 Task: Change the current theme to "Coral".
Action: Mouse moved to (14, 121)
Screenshot: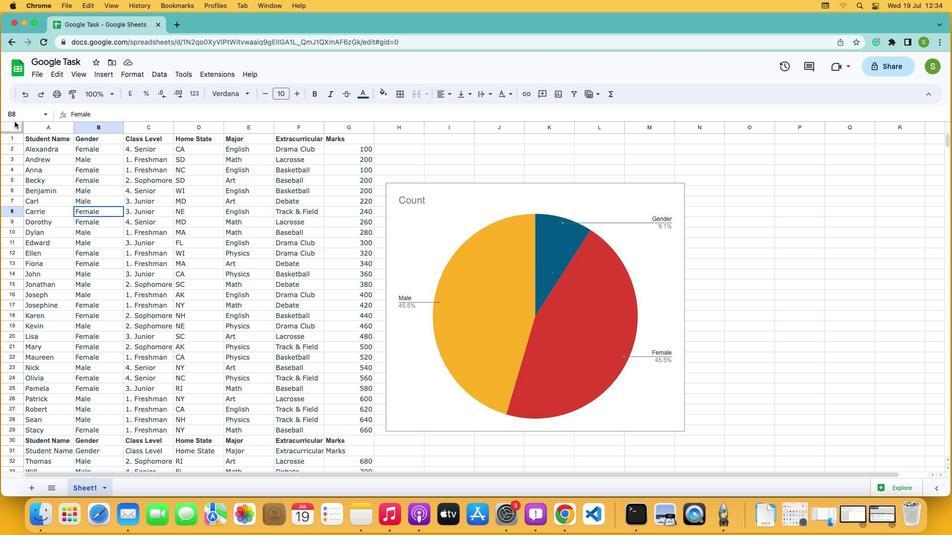 
Action: Mouse pressed left at (14, 121)
Screenshot: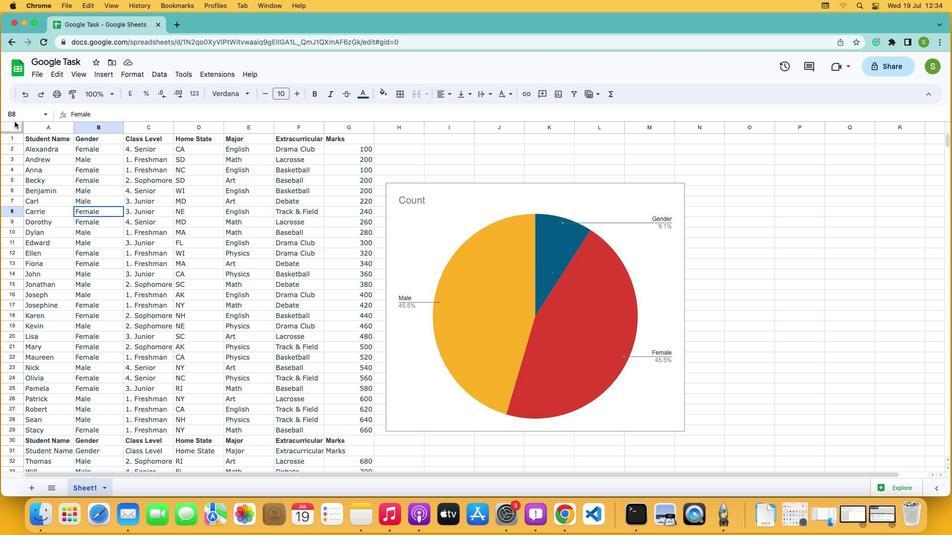
Action: Mouse moved to (13, 126)
Screenshot: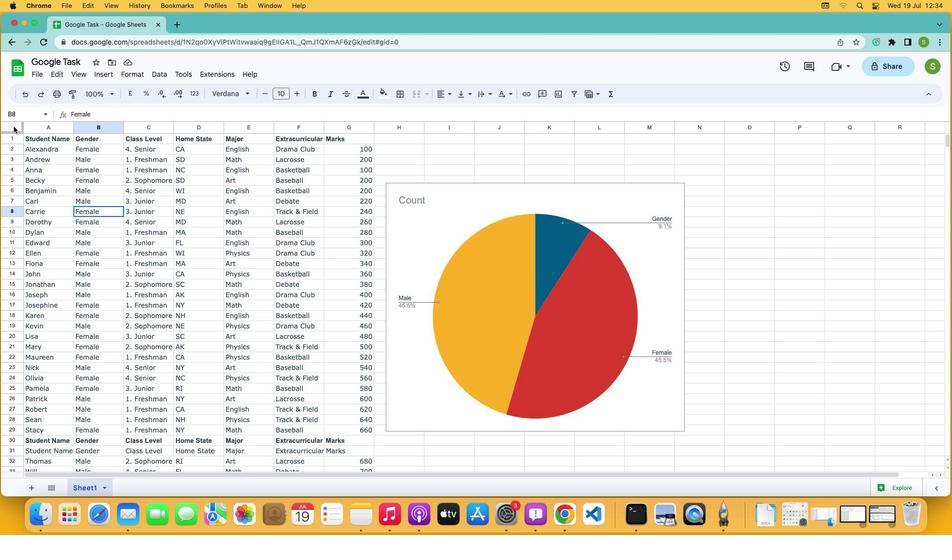 
Action: Mouse pressed left at (13, 126)
Screenshot: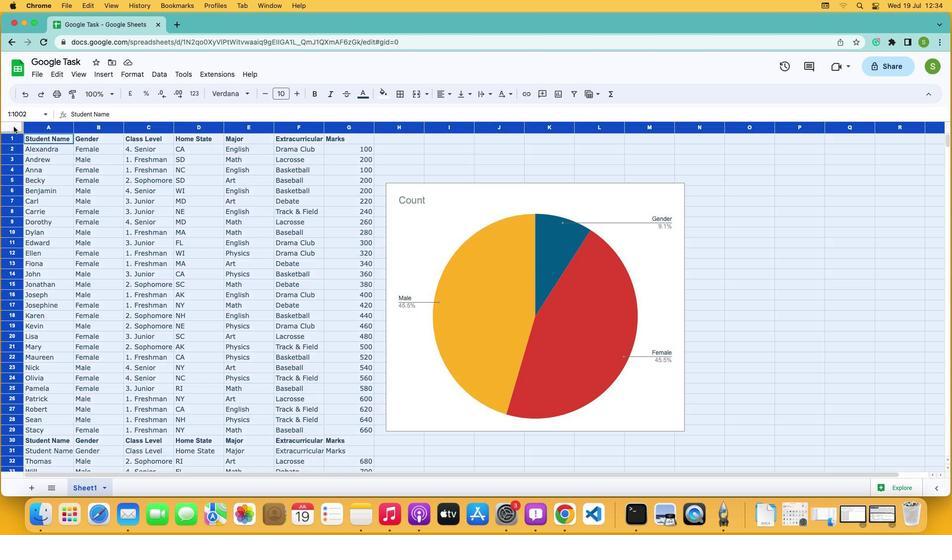
Action: Mouse moved to (134, 74)
Screenshot: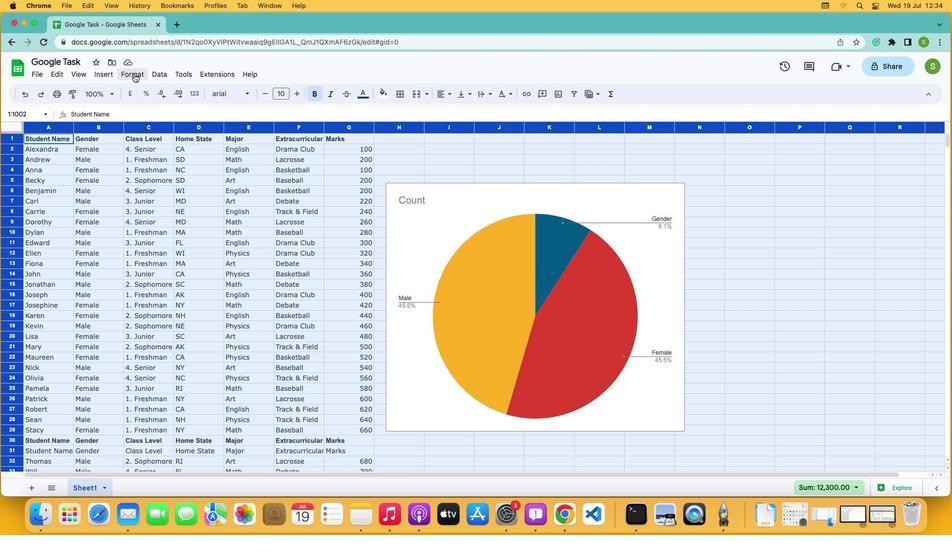 
Action: Mouse pressed left at (134, 74)
Screenshot: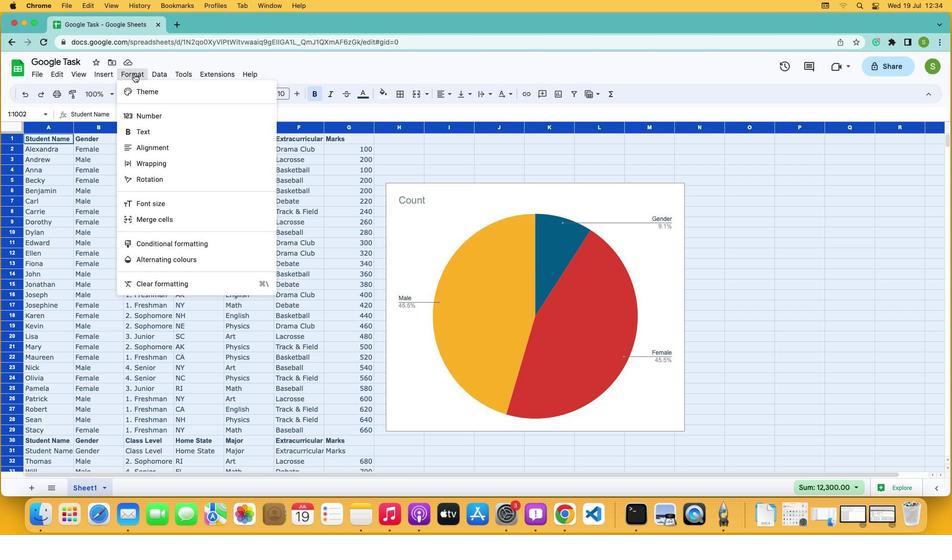 
Action: Mouse moved to (136, 92)
Screenshot: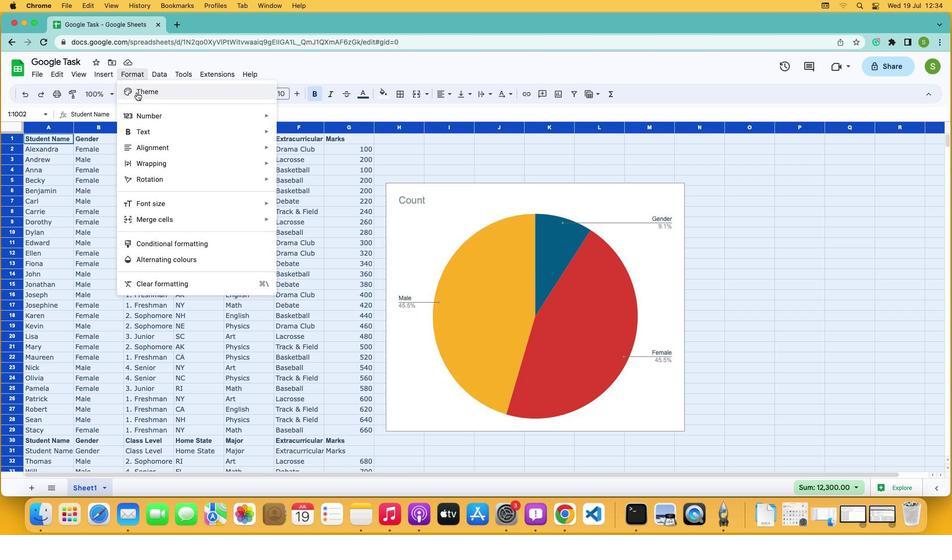 
Action: Mouse pressed left at (136, 92)
Screenshot: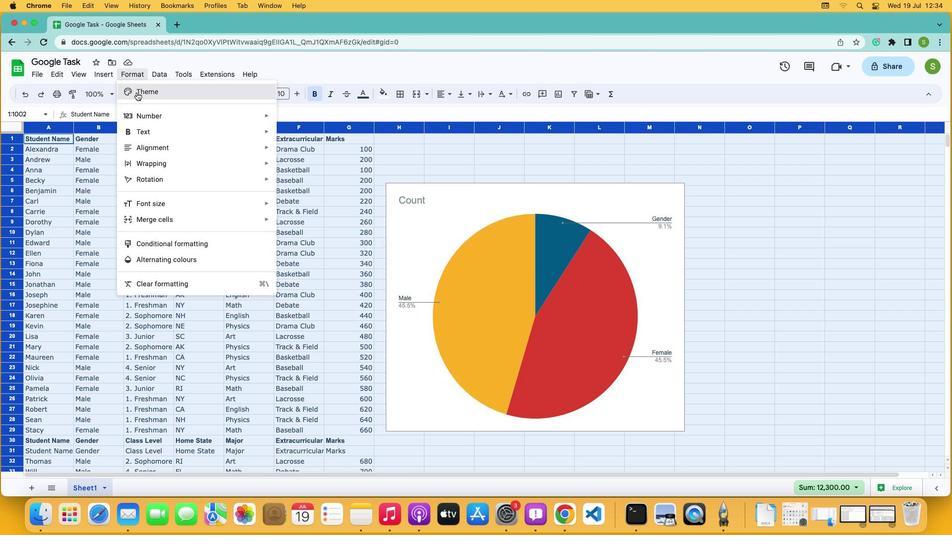 
Action: Mouse moved to (847, 431)
Screenshot: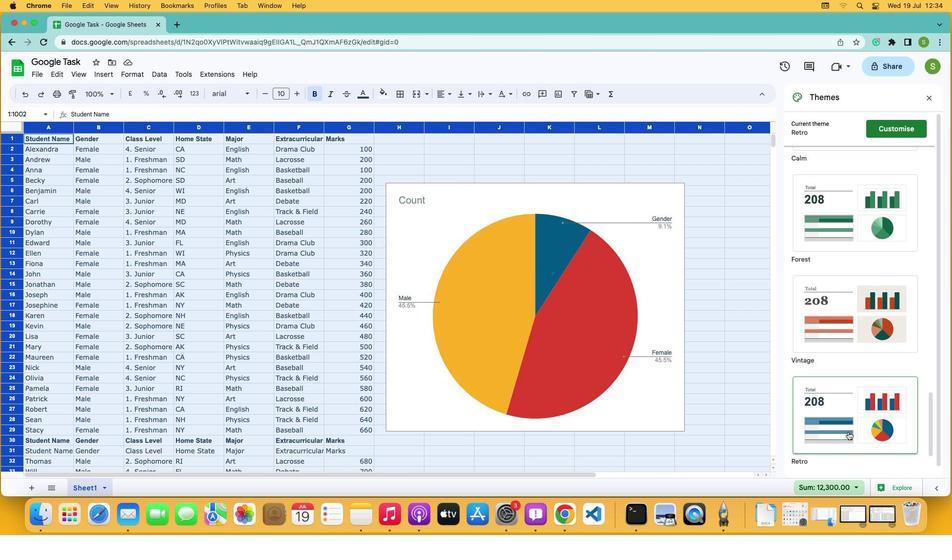 
Action: Mouse scrolled (847, 431) with delta (0, 0)
Screenshot: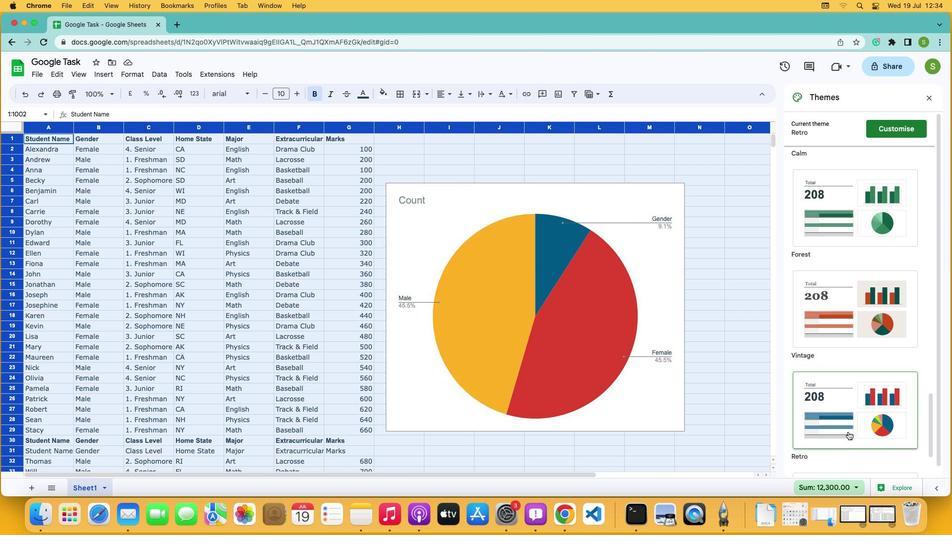 
Action: Mouse scrolled (847, 431) with delta (0, 0)
Screenshot: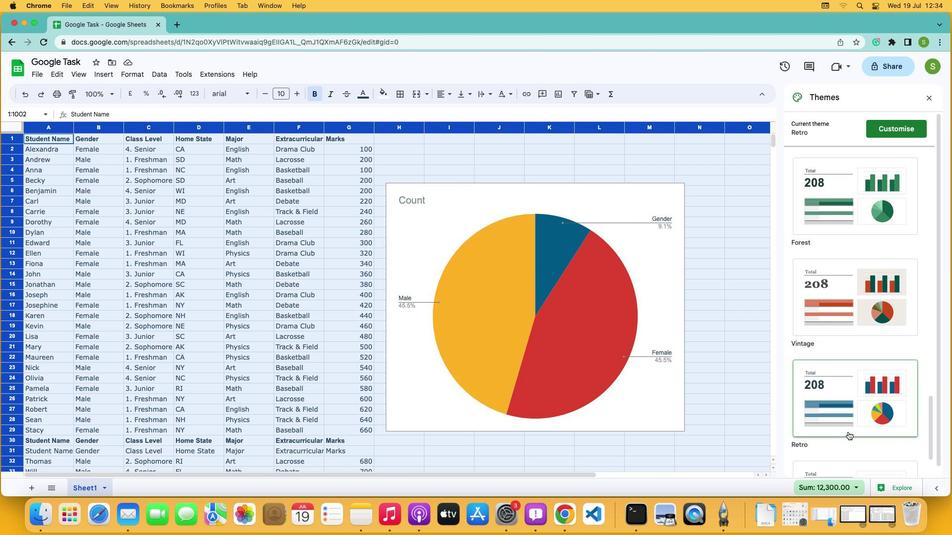 
Action: Mouse scrolled (847, 431) with delta (0, -1)
Screenshot: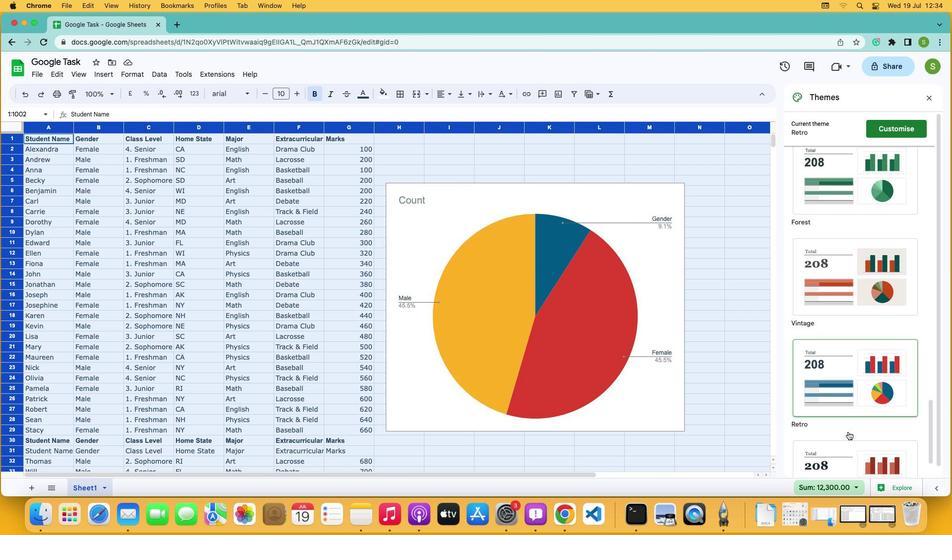 
Action: Mouse scrolled (847, 431) with delta (0, 0)
Screenshot: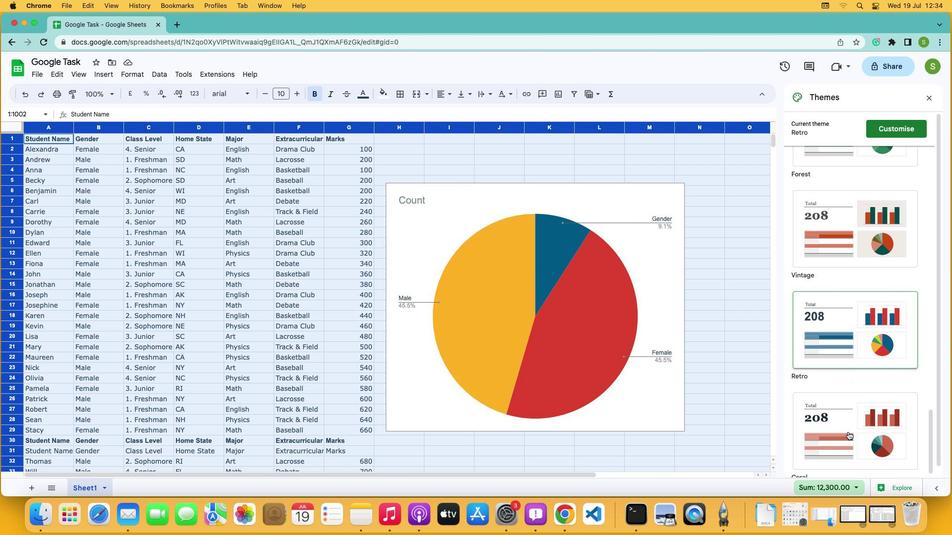 
Action: Mouse scrolled (847, 431) with delta (0, 0)
Screenshot: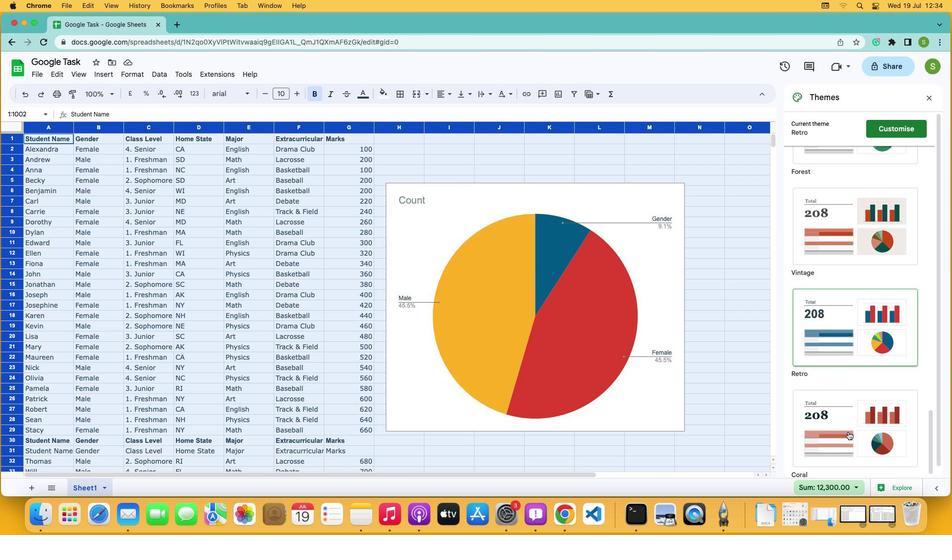 
Action: Mouse scrolled (847, 431) with delta (0, 0)
Screenshot: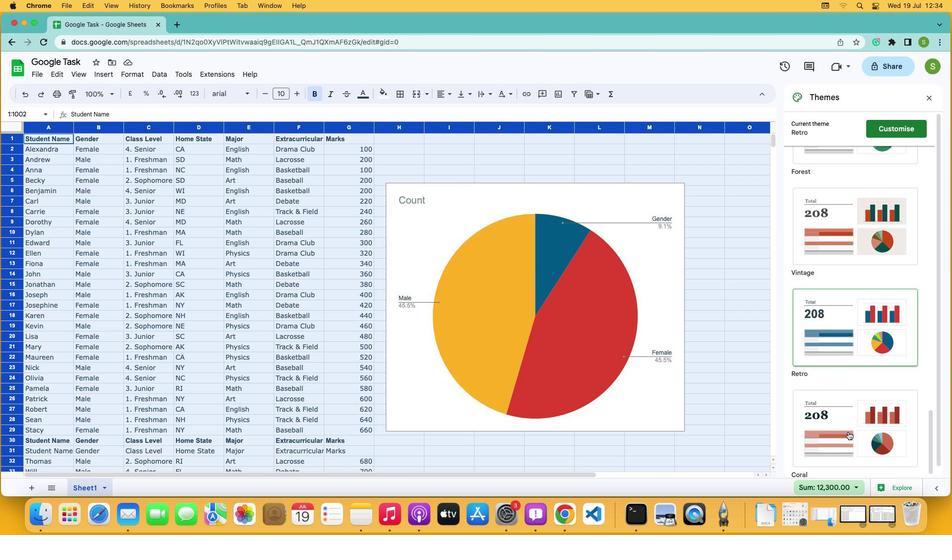 
Action: Mouse scrolled (847, 431) with delta (0, -1)
Screenshot: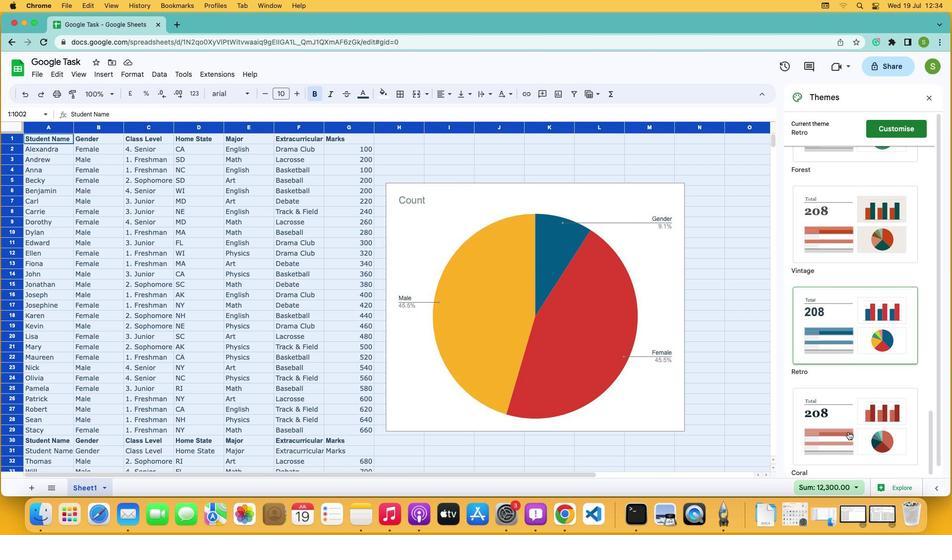 
Action: Mouse pressed left at (847, 431)
Screenshot: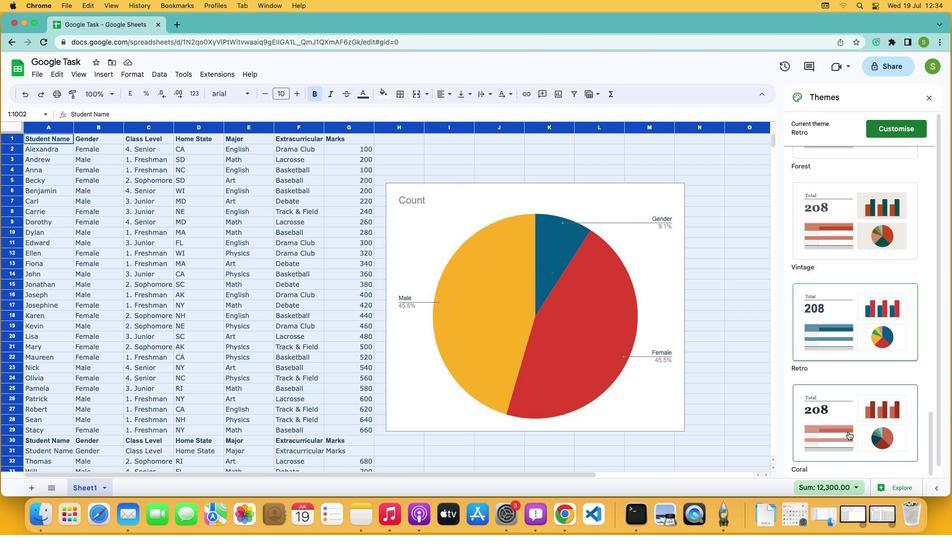 
